 Task: Search for and add eco-friendly products, including a geometric print tote bag and a news paper pencil, to the shopping cart.
Action: Mouse moved to (687, 95)
Screenshot: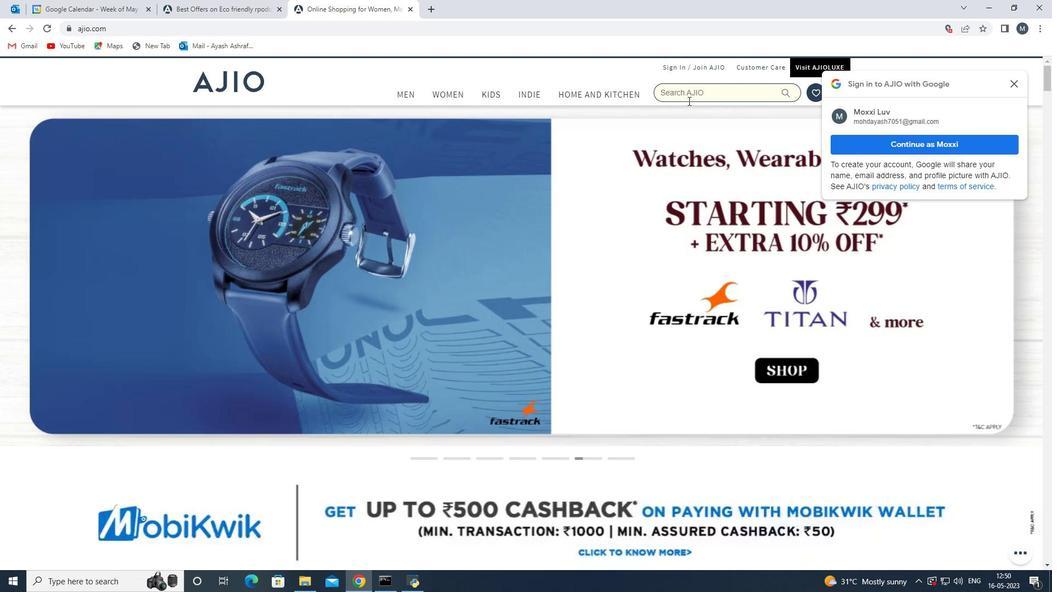 
Action: Mouse pressed left at (687, 95)
Screenshot: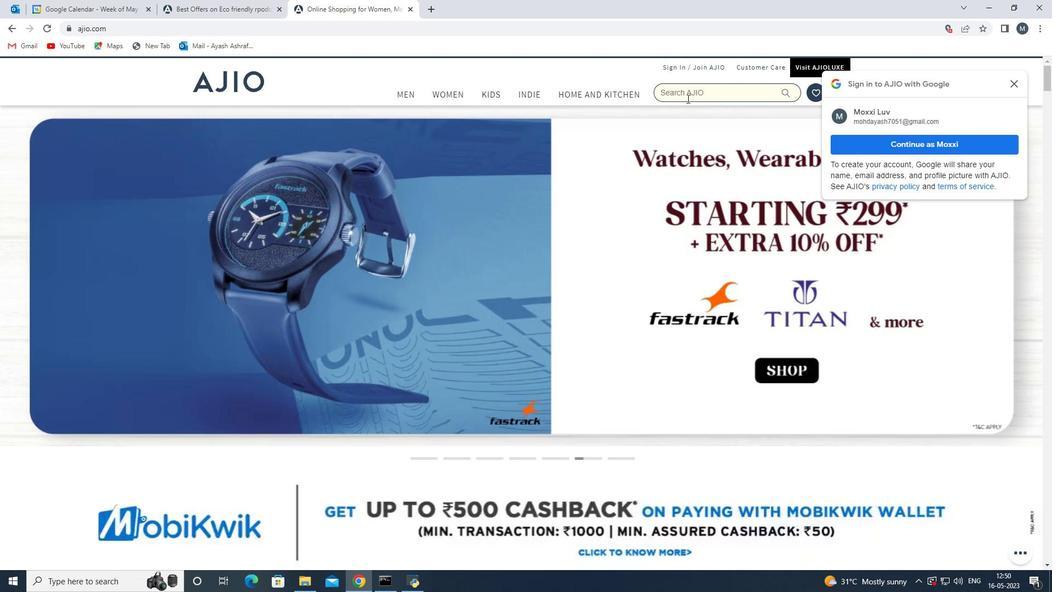 
Action: Mouse moved to (682, 98)
Screenshot: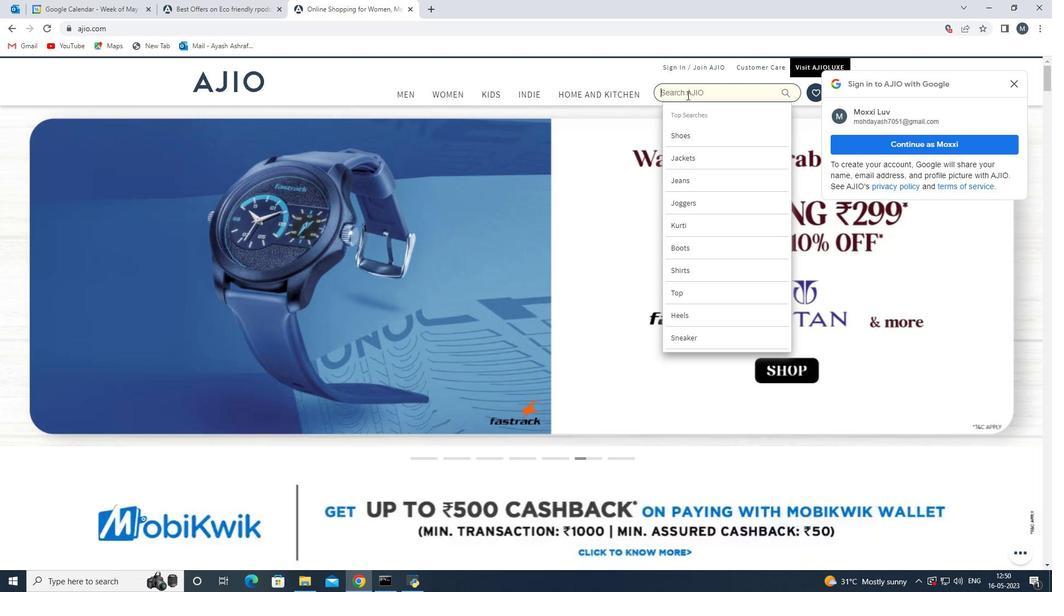 
Action: Key pressed news<Key.space>paperpe
Screenshot: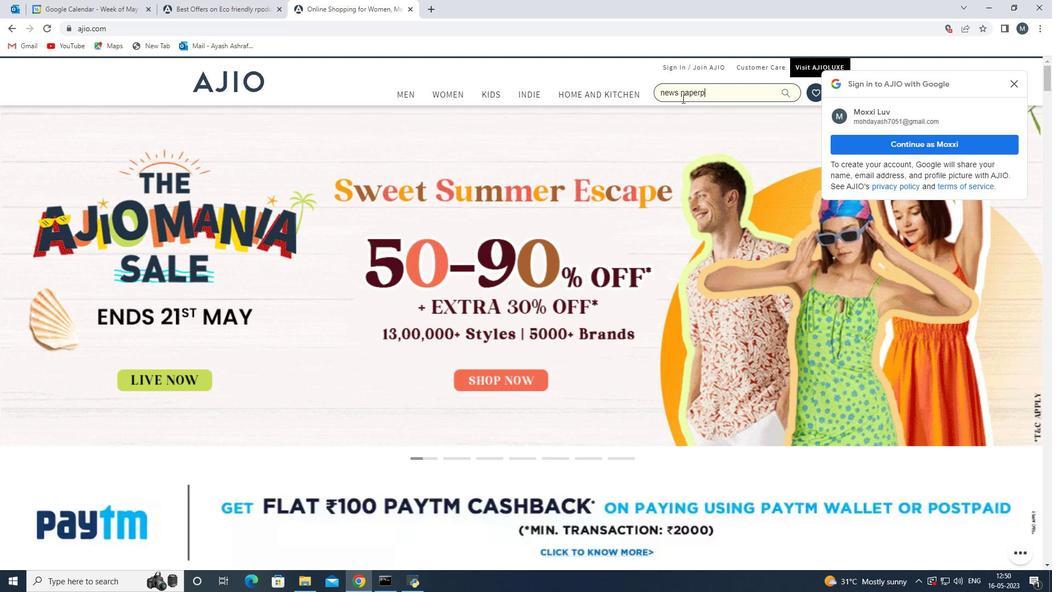 
Action: Mouse moved to (682, 98)
Screenshot: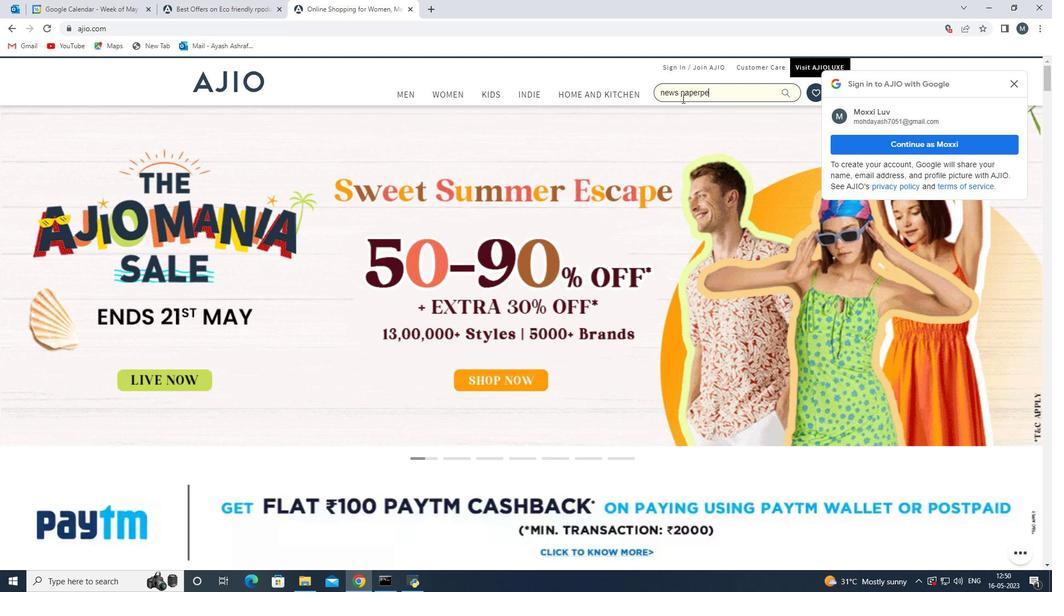 
Action: Key pressed ncil<Key.enter>
Screenshot: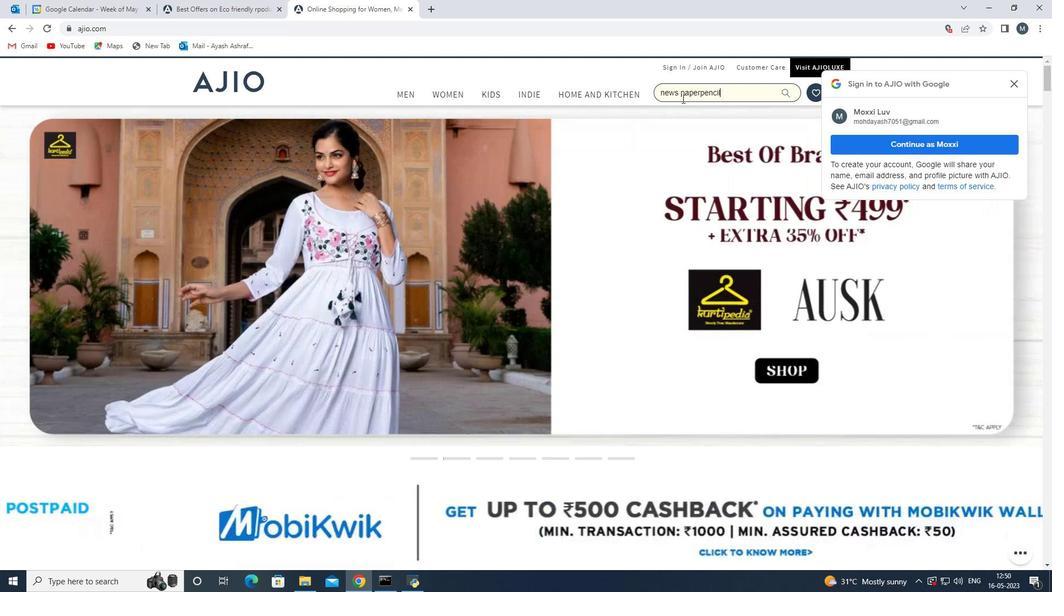 
Action: Mouse moved to (708, 90)
Screenshot: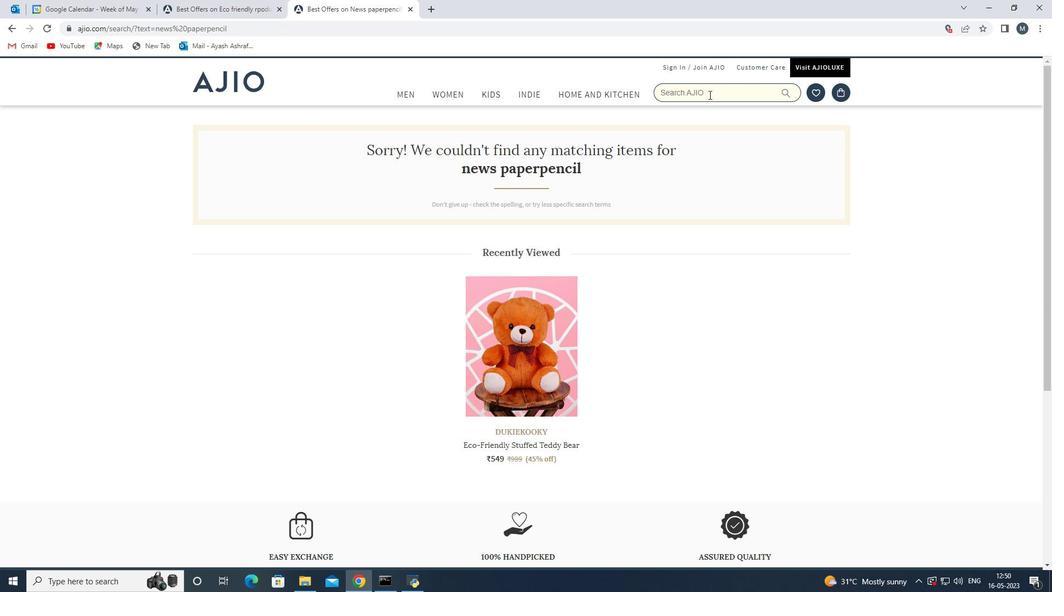 
Action: Mouse pressed left at (708, 90)
Screenshot: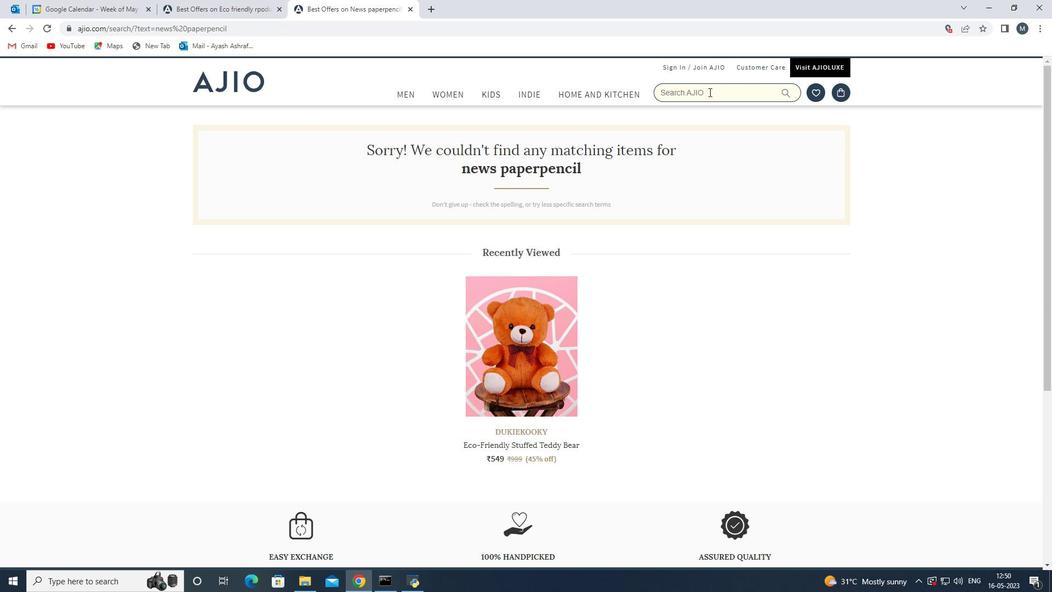 
Action: Key pressed <Key.shift>Eco<Key.space>fre<Key.backspace>iendly<Key.space>products<Key.enter>
Screenshot: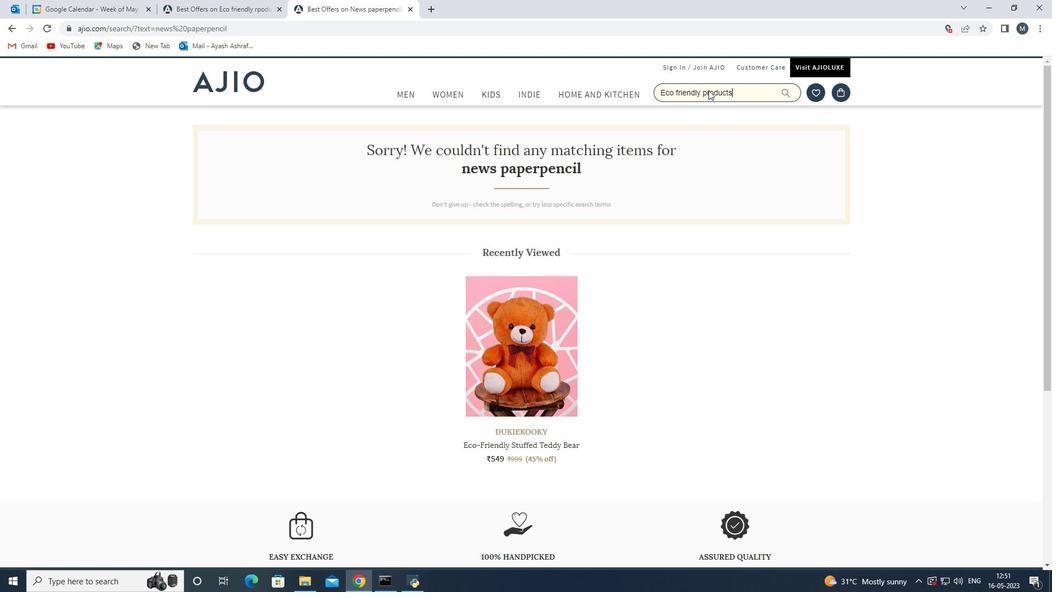 
Action: Mouse moved to (523, 277)
Screenshot: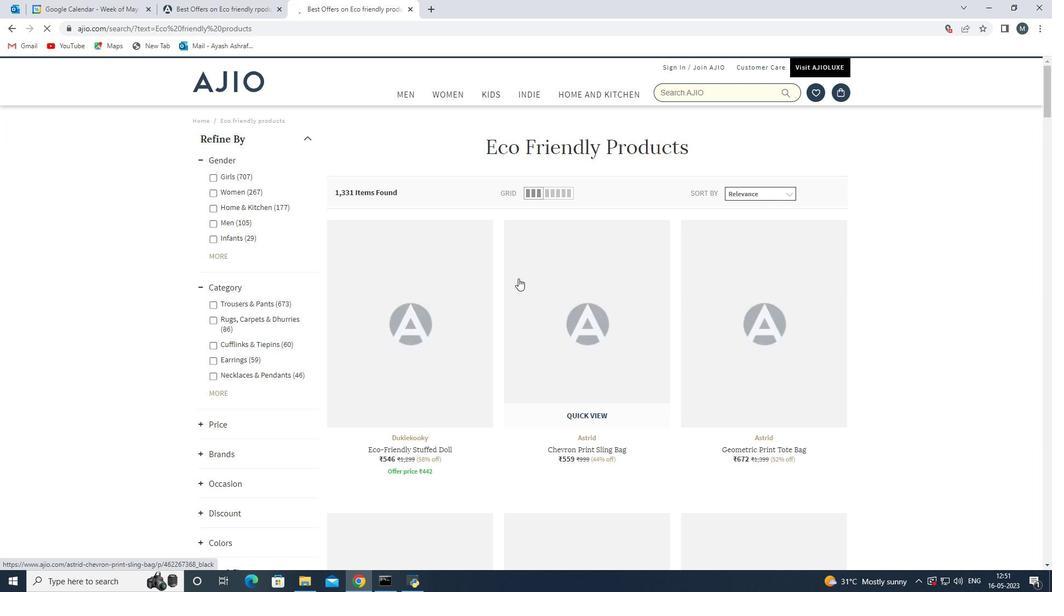 
Action: Mouse scrolled (523, 276) with delta (0, 0)
Screenshot: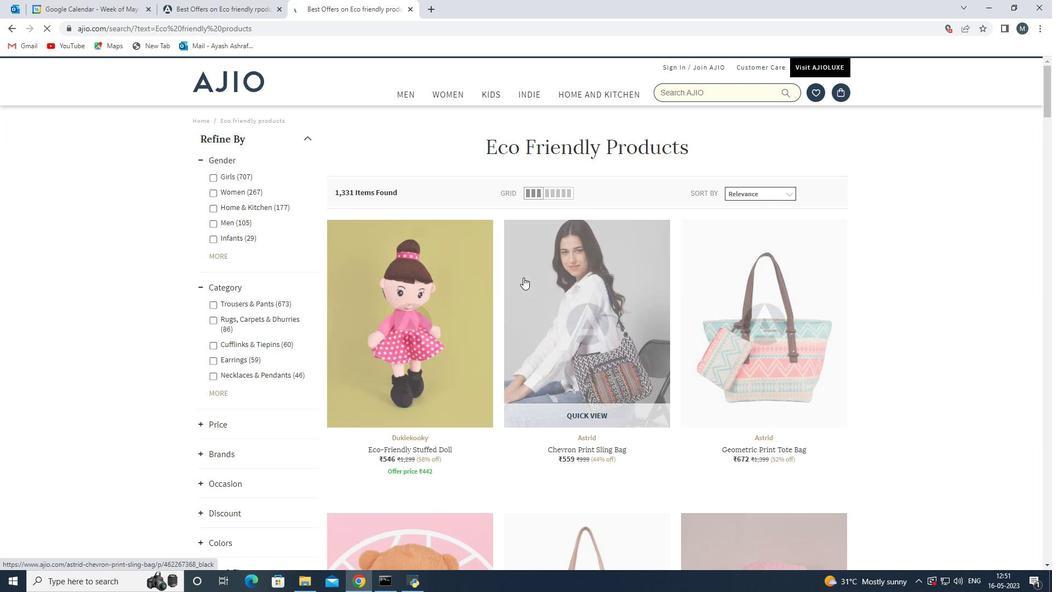 
Action: Mouse moved to (524, 277)
Screenshot: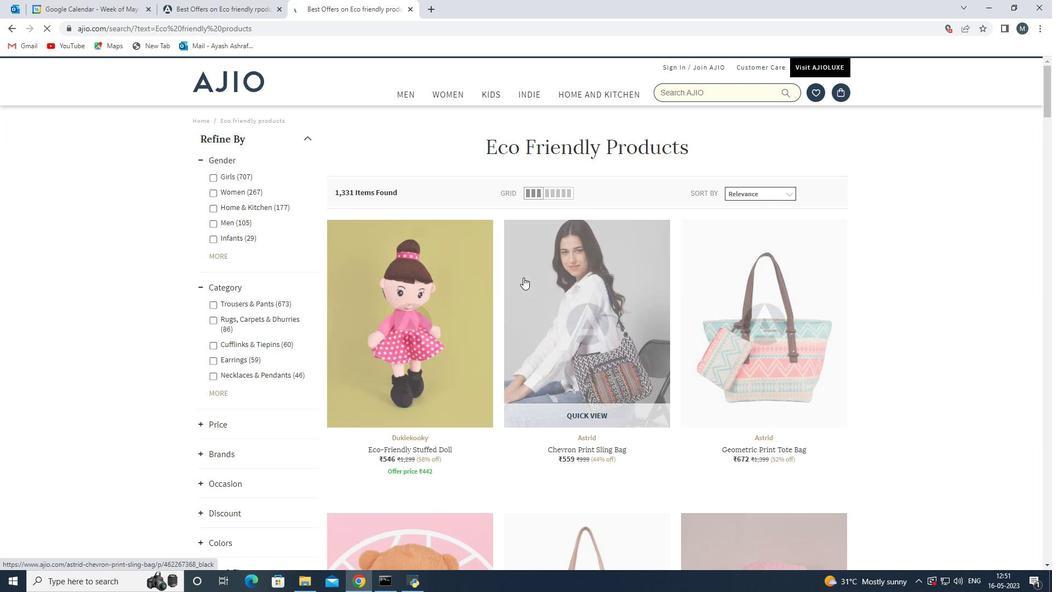 
Action: Mouse scrolled (524, 276) with delta (0, 0)
Screenshot: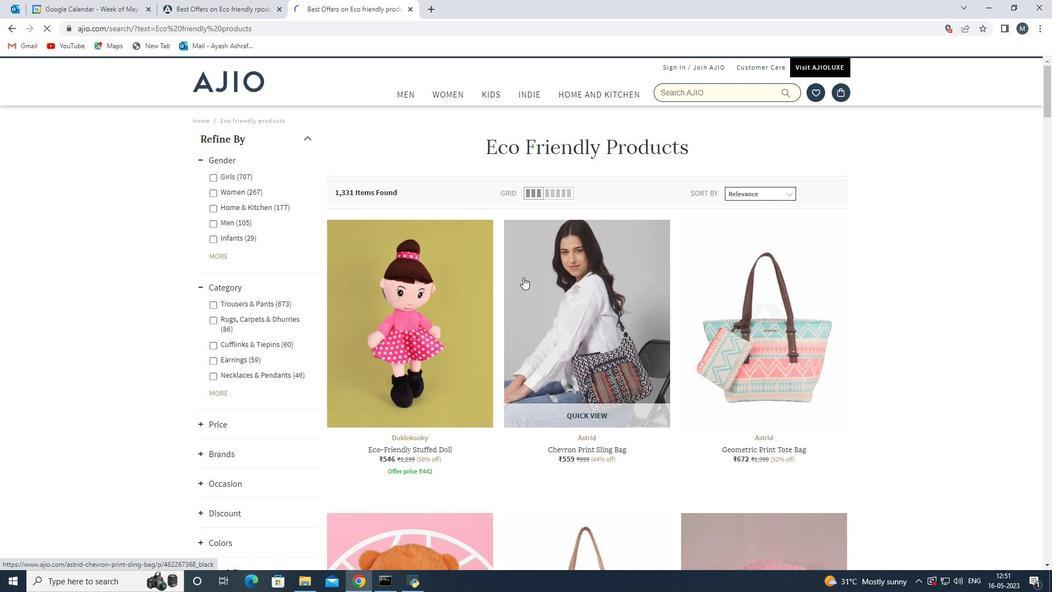 
Action: Mouse moved to (758, 294)
Screenshot: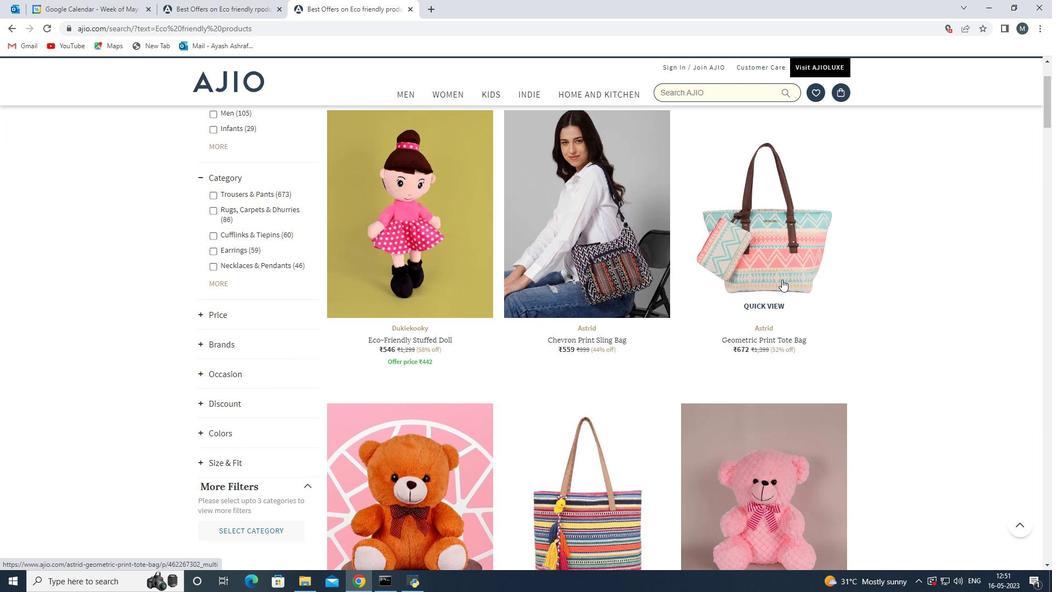 
Action: Mouse scrolled (758, 293) with delta (0, 0)
Screenshot: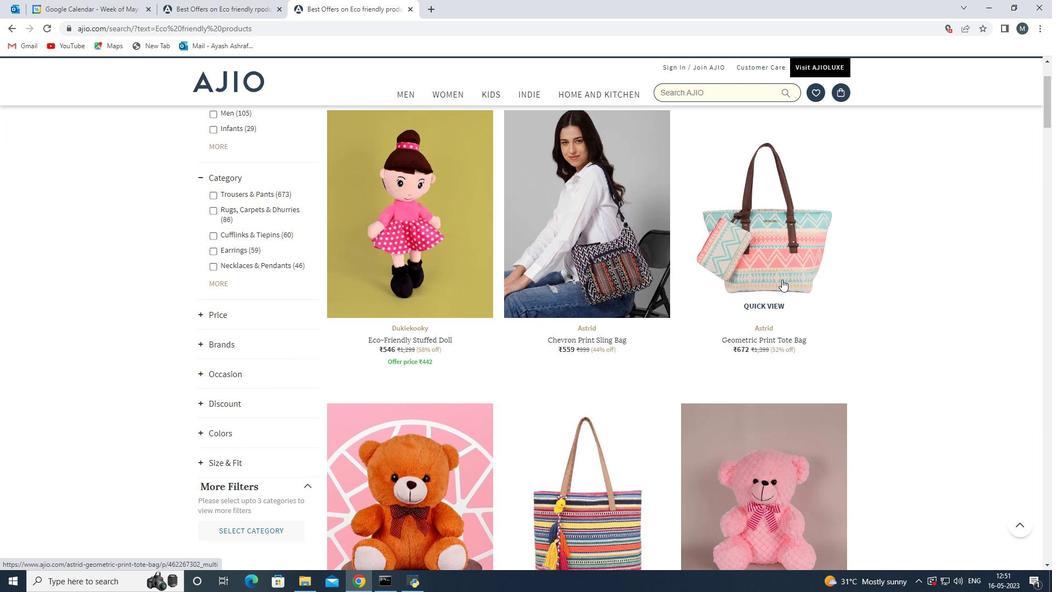 
Action: Mouse moved to (764, 216)
Screenshot: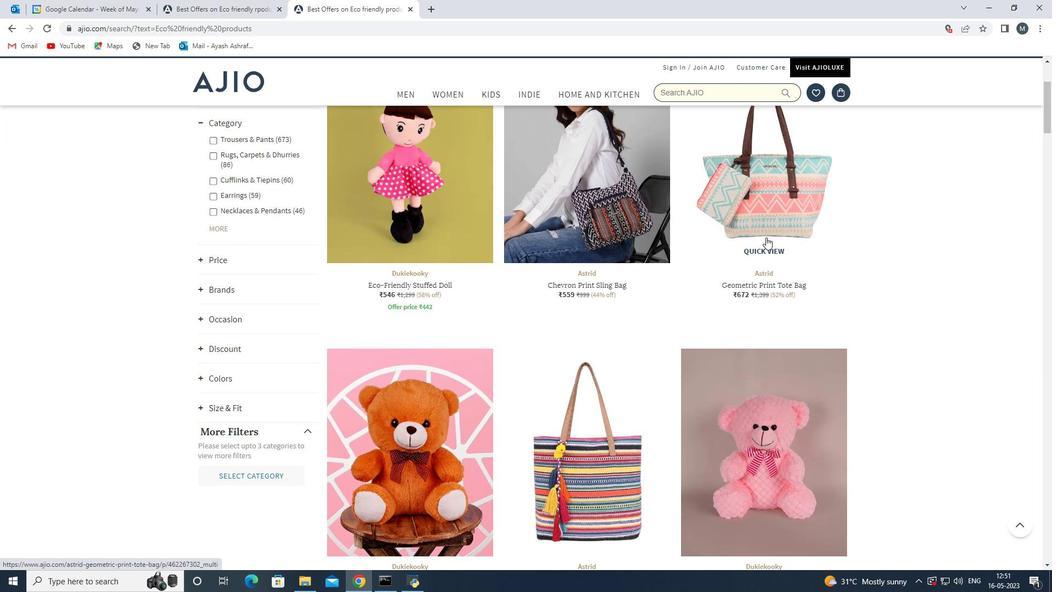 
Action: Mouse pressed left at (764, 216)
Screenshot: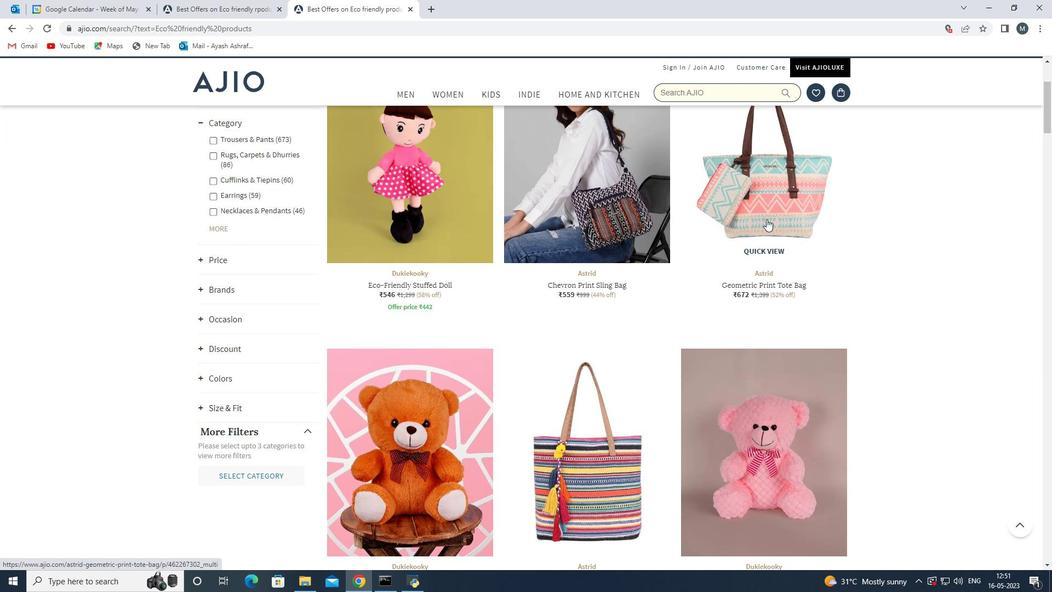 
Action: Mouse moved to (588, 326)
Screenshot: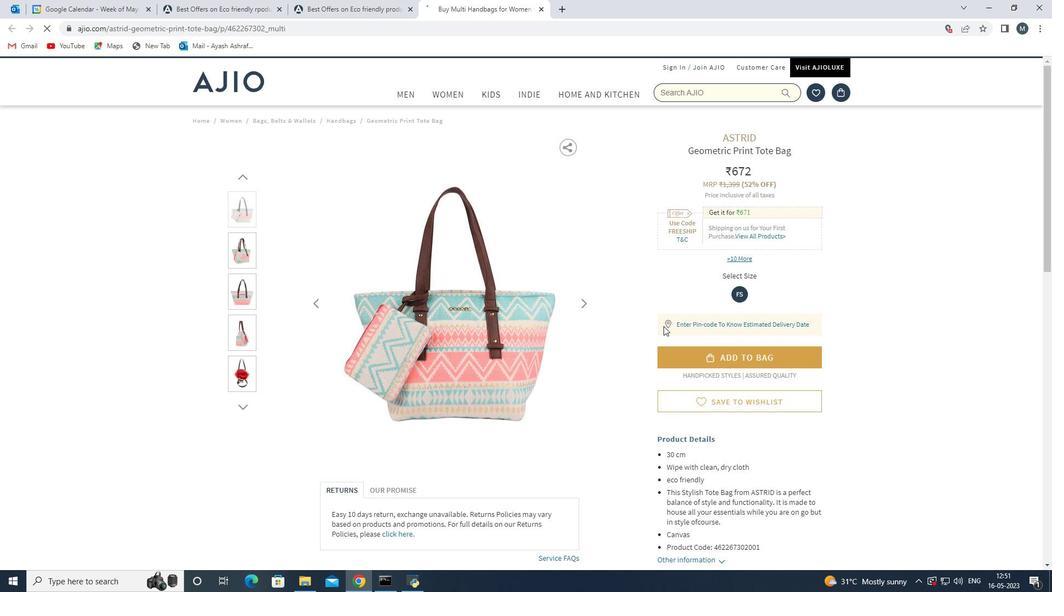 
Action: Mouse scrolled (588, 325) with delta (0, 0)
Screenshot: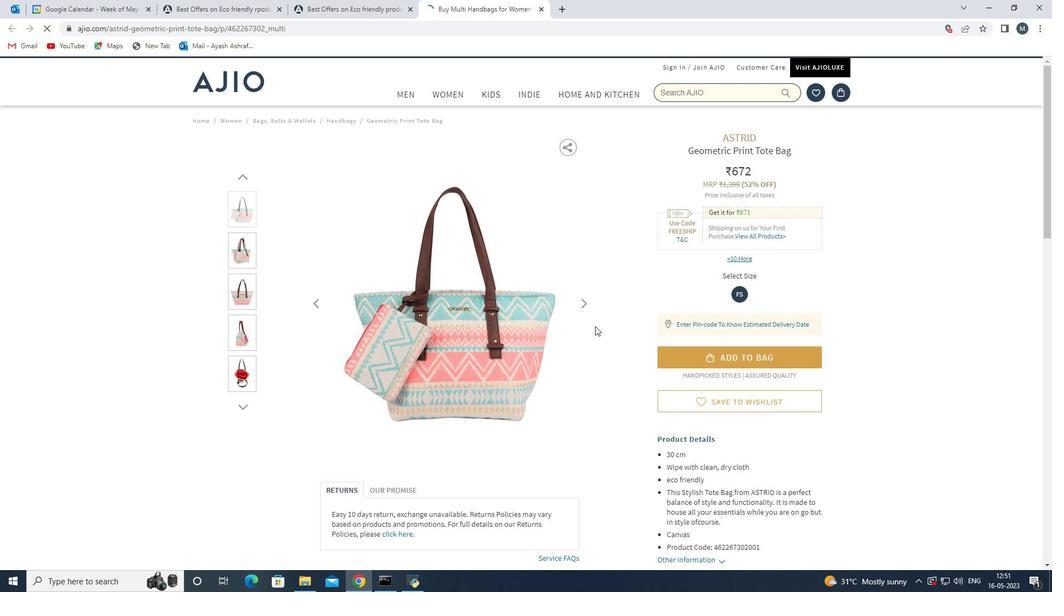 
Action: Mouse scrolled (588, 325) with delta (0, 0)
Screenshot: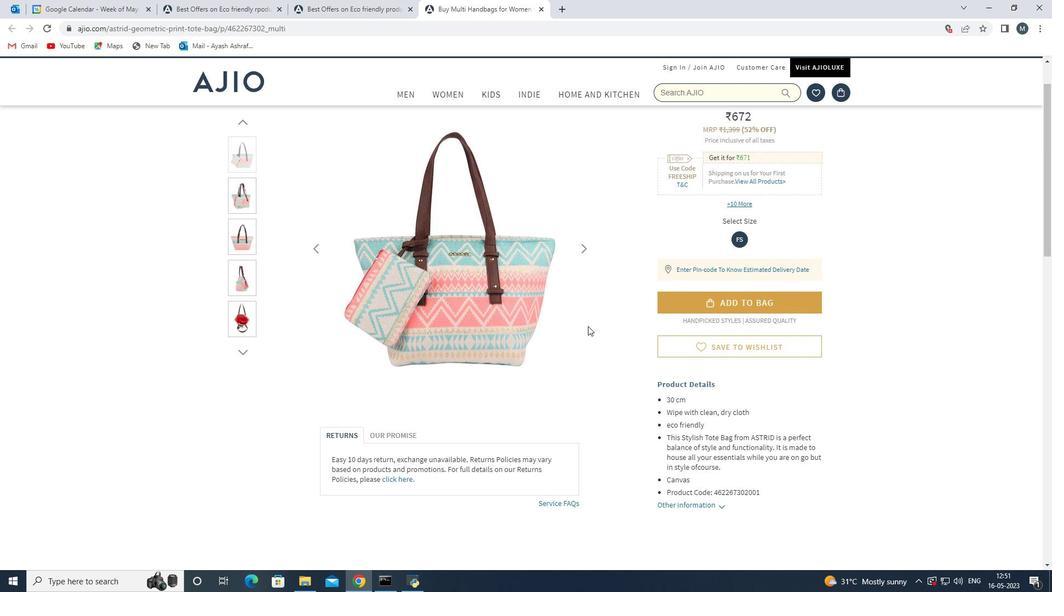 
Action: Mouse scrolled (588, 325) with delta (0, 0)
Screenshot: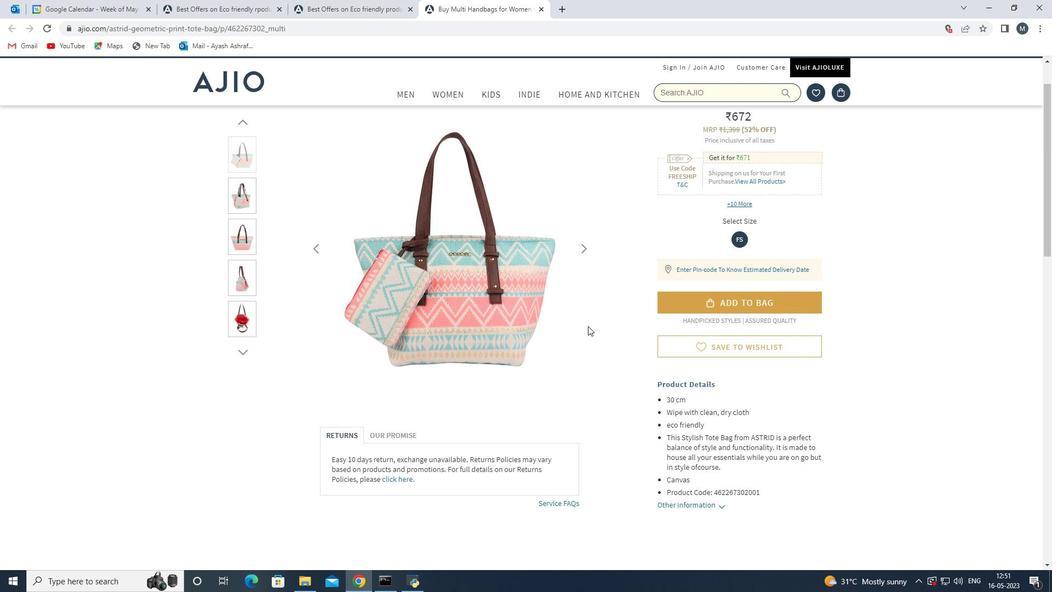
Action: Mouse moved to (565, 337)
Screenshot: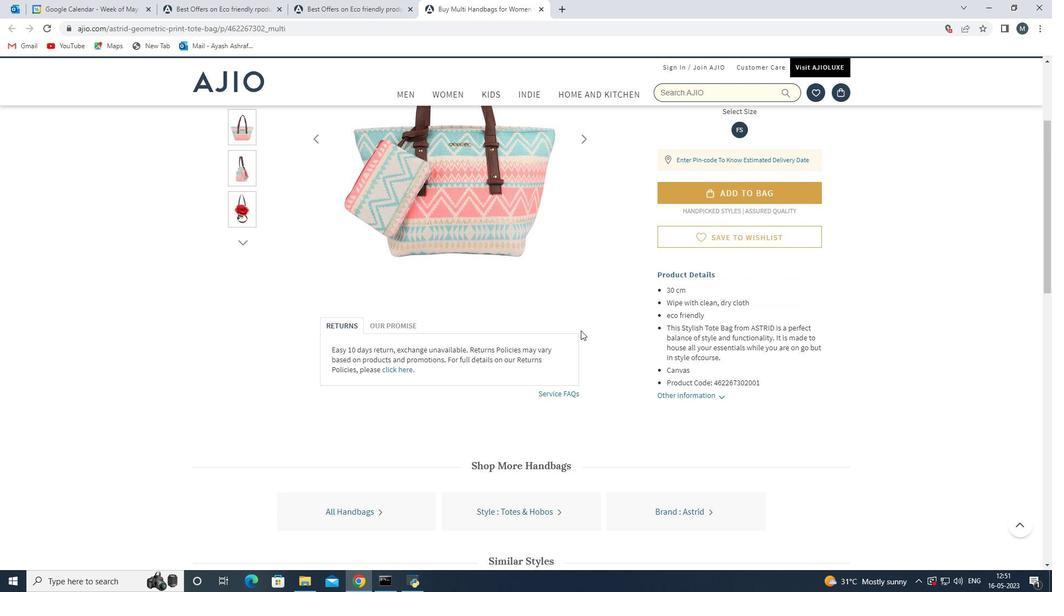 
Action: Mouse scrolled (565, 338) with delta (0, 0)
Screenshot: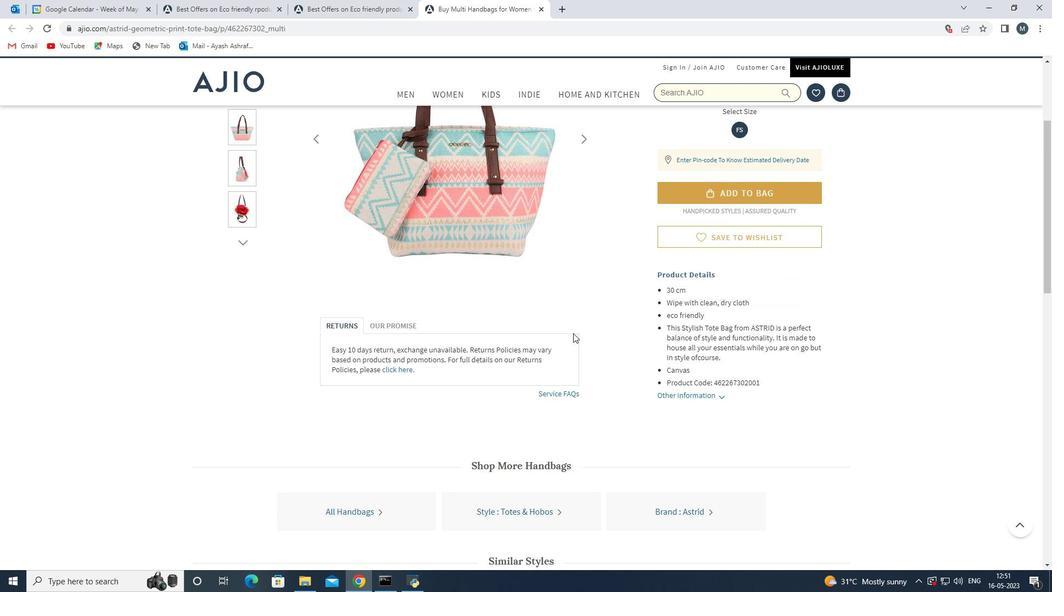 
Action: Mouse scrolled (565, 338) with delta (0, 0)
Screenshot: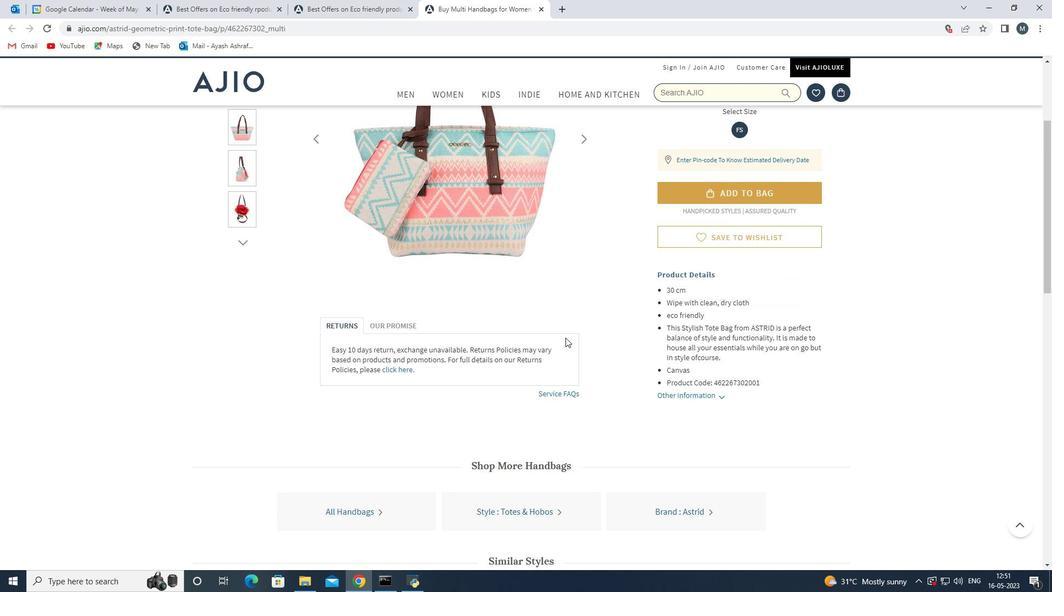 
Action: Mouse moved to (450, 324)
Screenshot: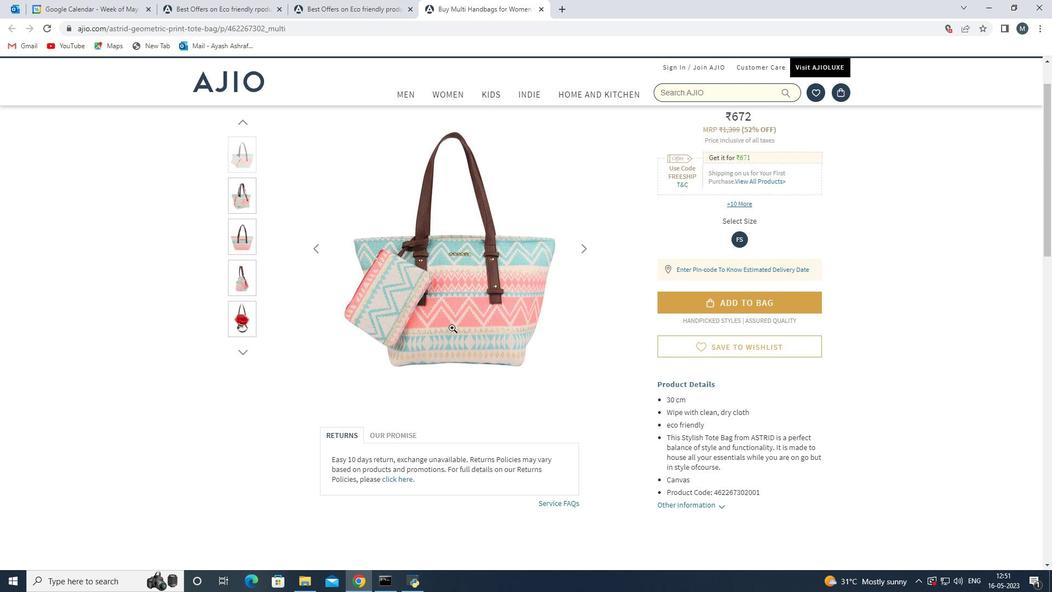 
Action: Mouse pressed left at (450, 324)
Screenshot: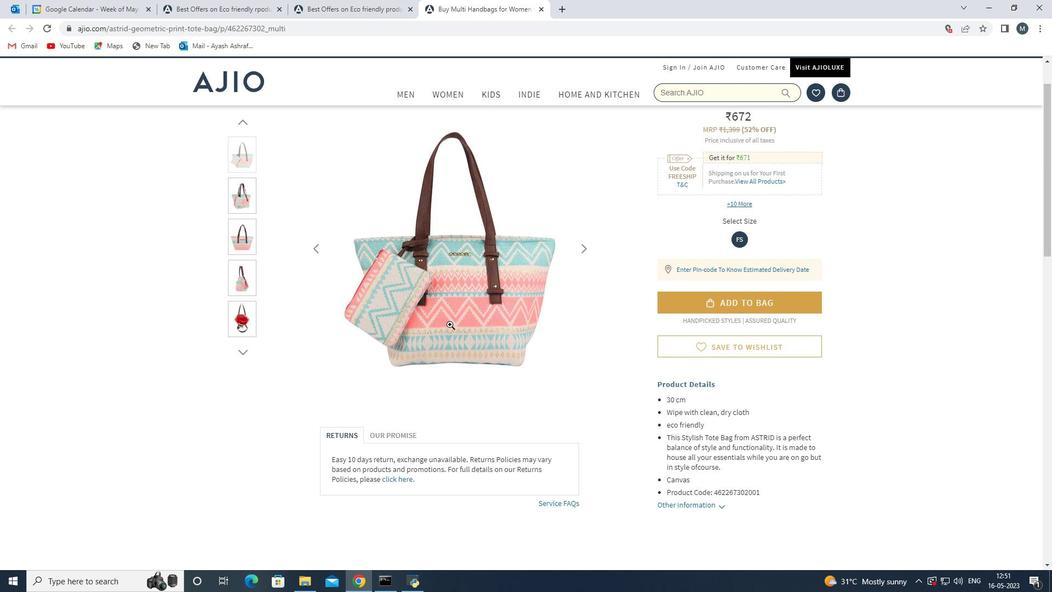 
Action: Mouse moved to (611, 308)
Screenshot: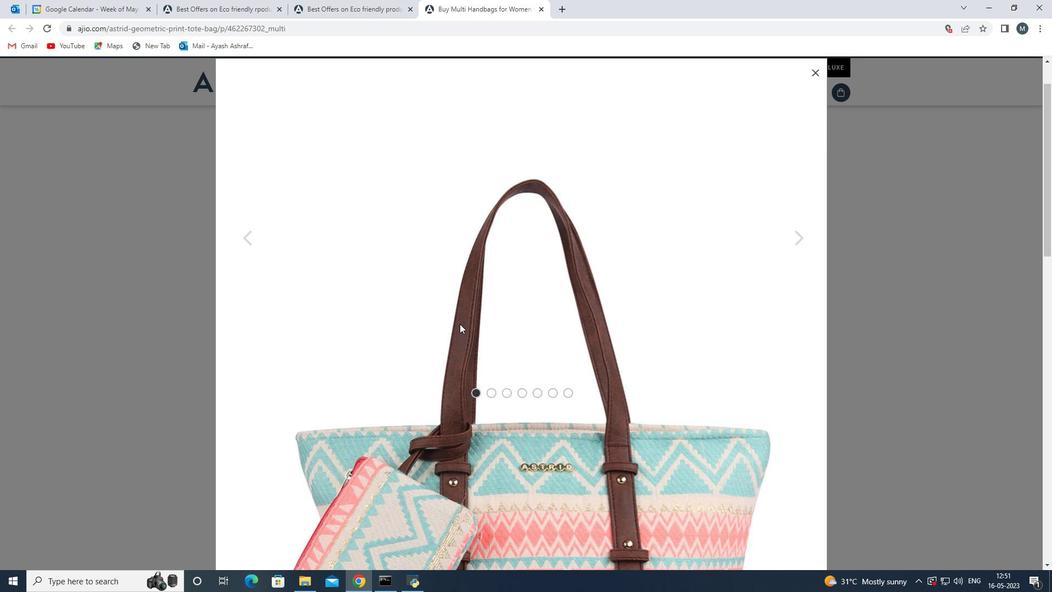 
Action: Mouse scrolled (611, 308) with delta (0, 0)
Screenshot: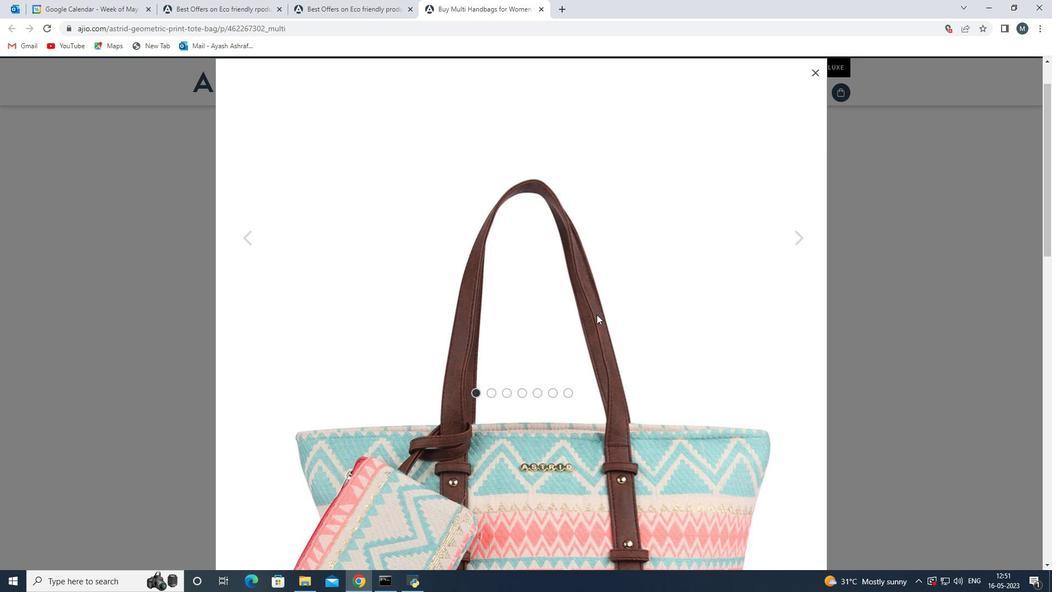 
Action: Mouse scrolled (611, 308) with delta (0, 0)
Screenshot: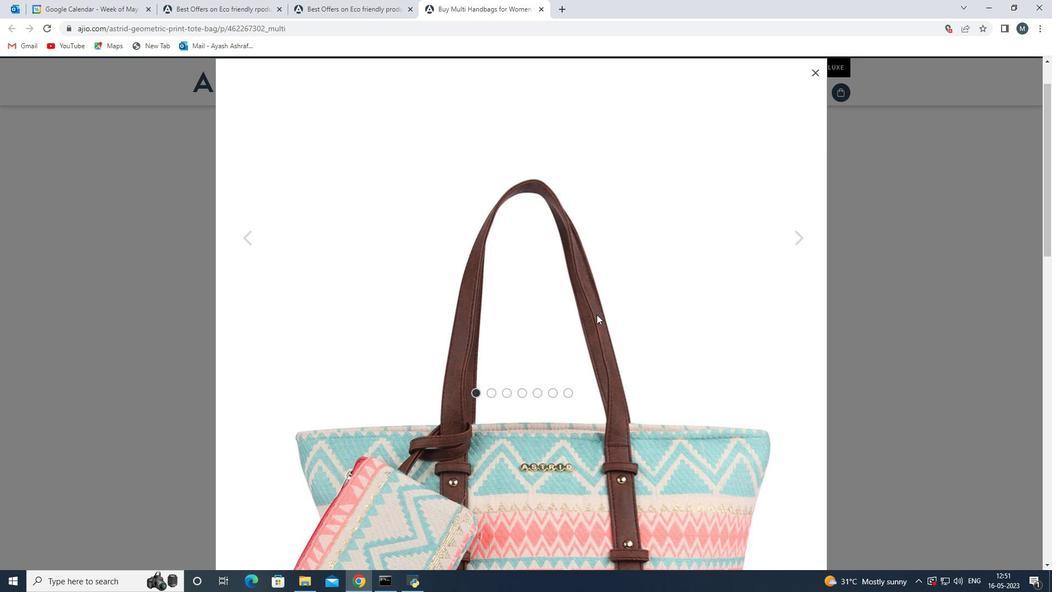 
Action: Mouse scrolled (611, 308) with delta (0, 0)
Screenshot: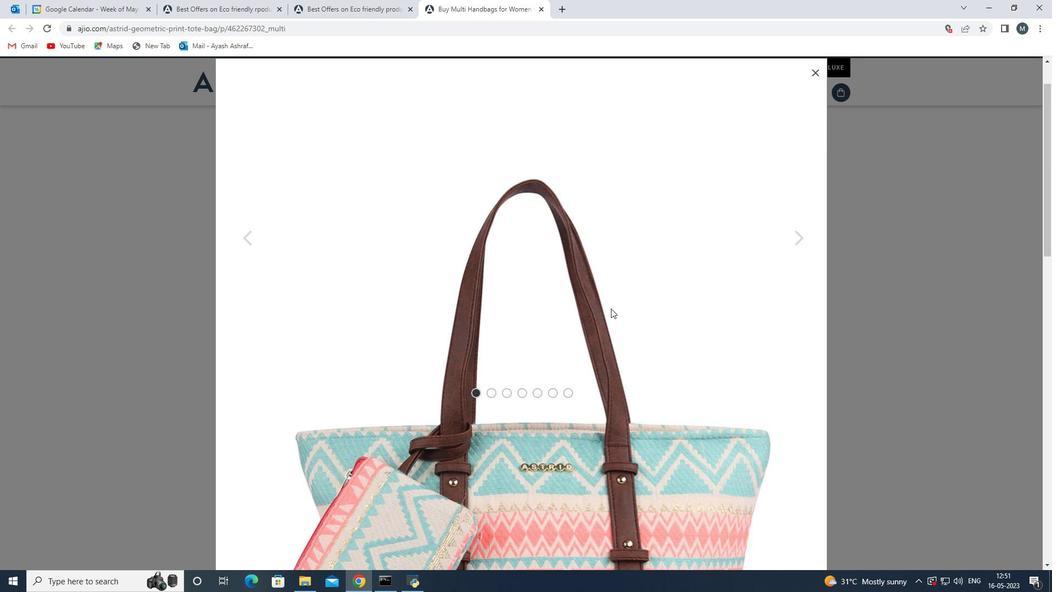 
Action: Mouse scrolled (611, 308) with delta (0, 0)
Screenshot: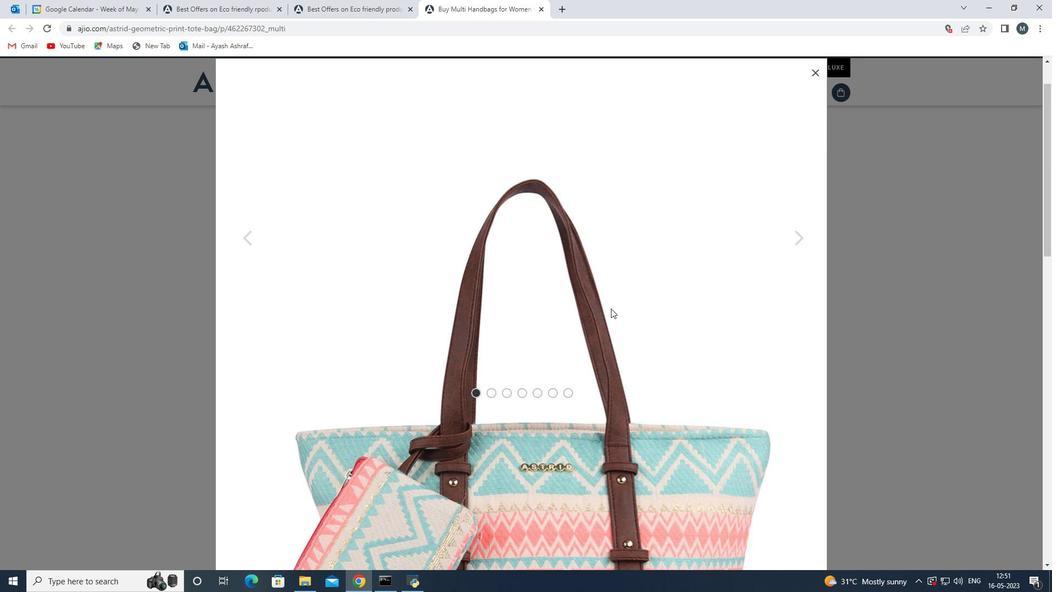 
Action: Mouse scrolled (611, 308) with delta (0, 0)
Screenshot: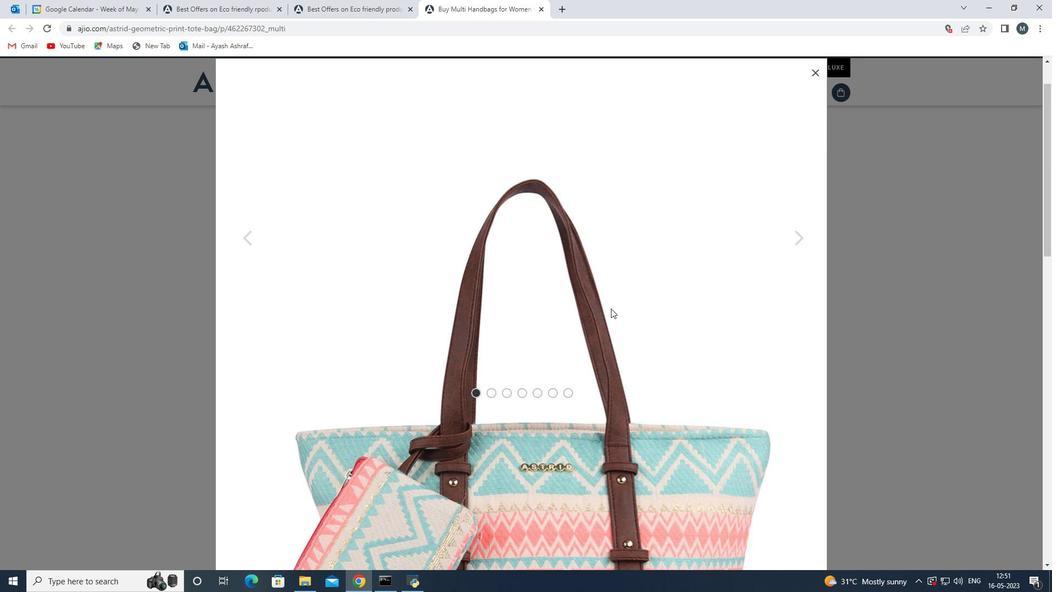 
Action: Mouse moved to (797, 237)
Screenshot: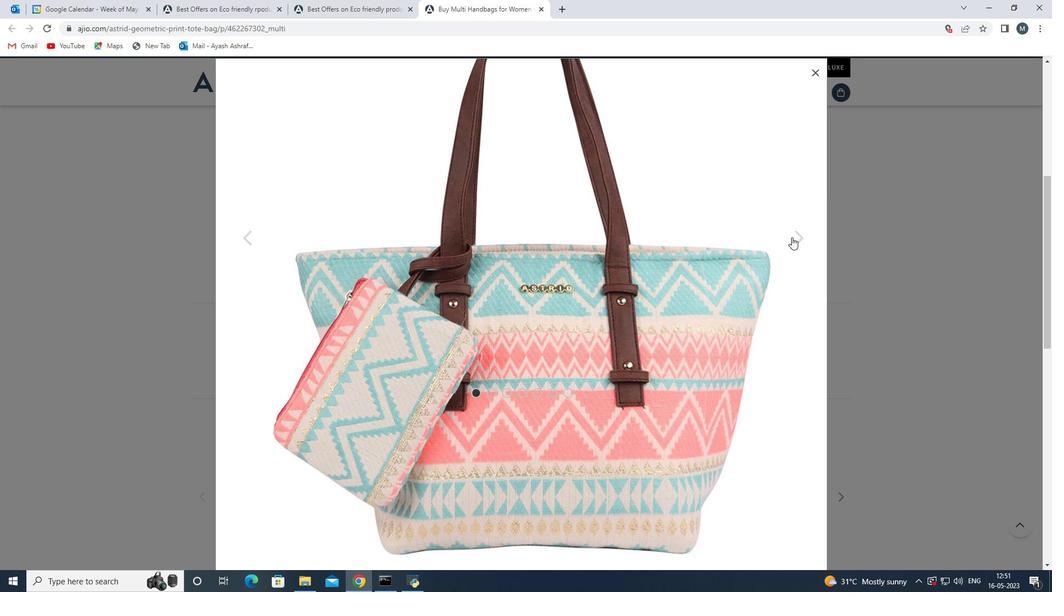 
Action: Mouse pressed left at (797, 237)
Screenshot: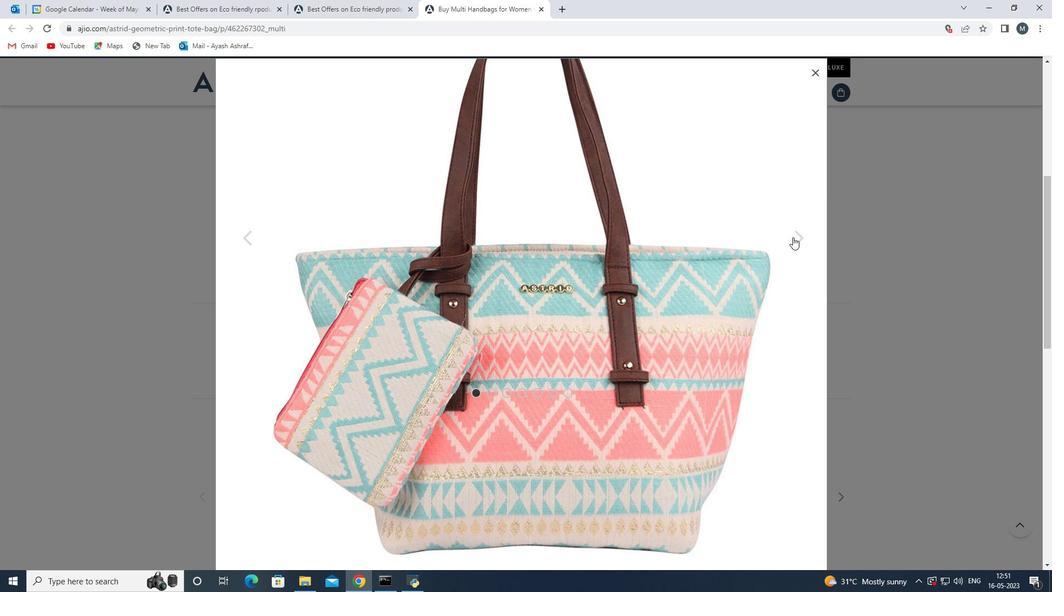 
Action: Mouse moved to (790, 232)
Screenshot: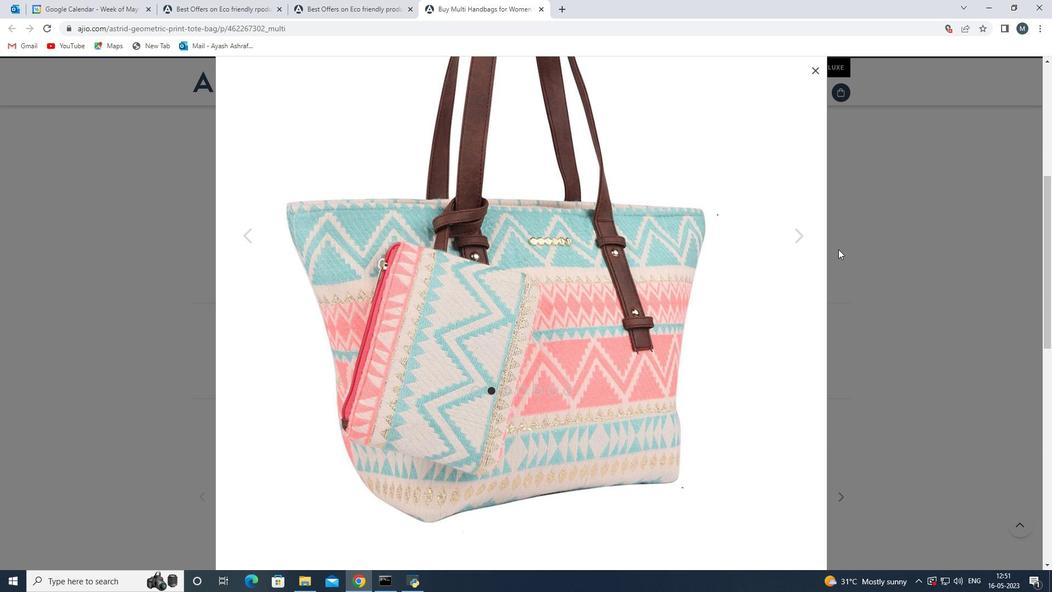 
Action: Mouse pressed left at (790, 232)
Screenshot: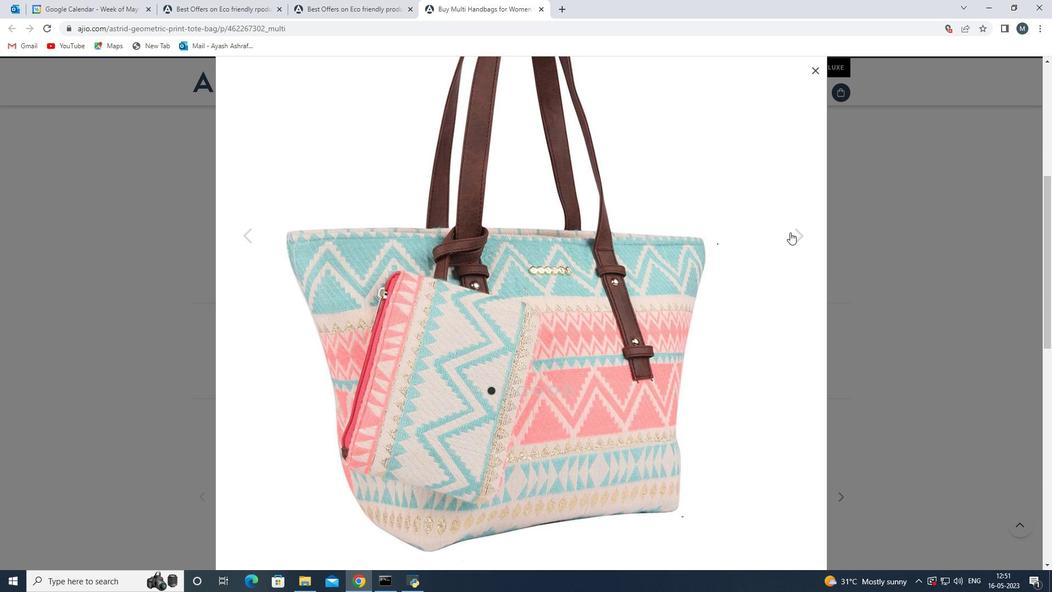 
Action: Mouse moved to (798, 234)
Screenshot: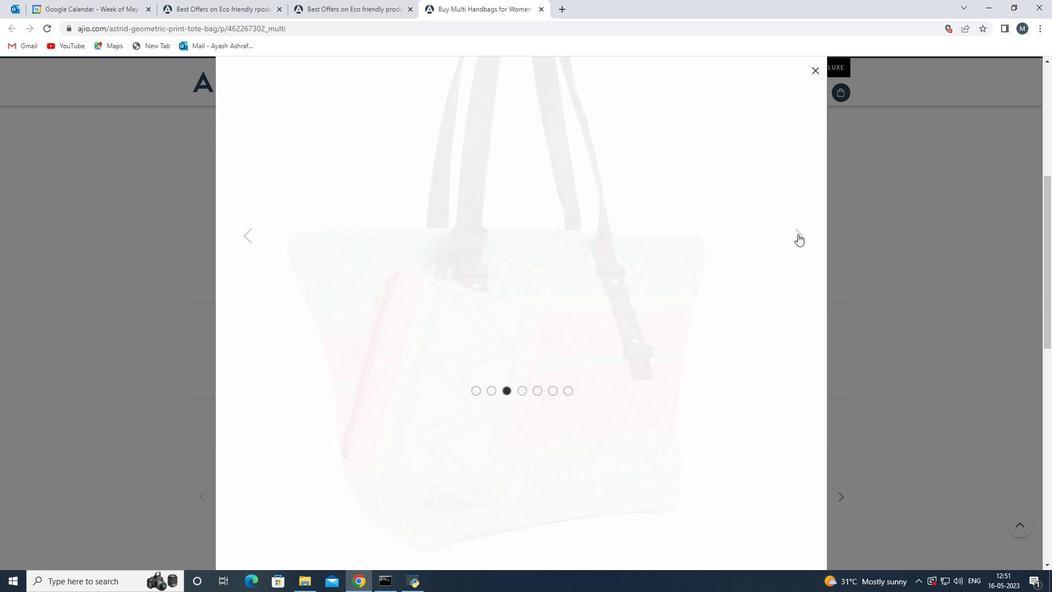 
Action: Mouse pressed left at (798, 234)
Screenshot: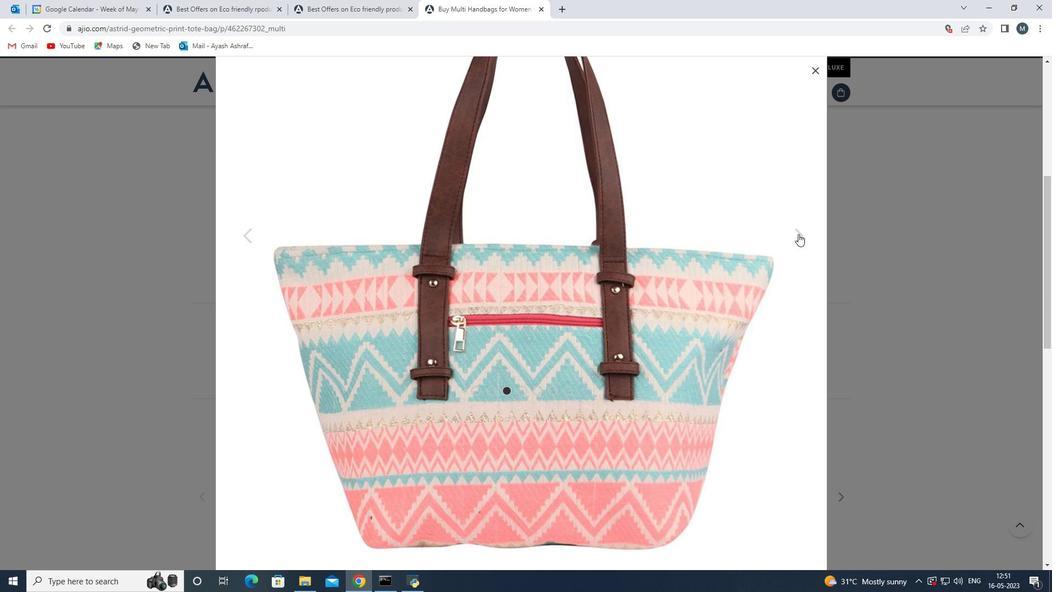 
Action: Mouse moved to (815, 68)
Screenshot: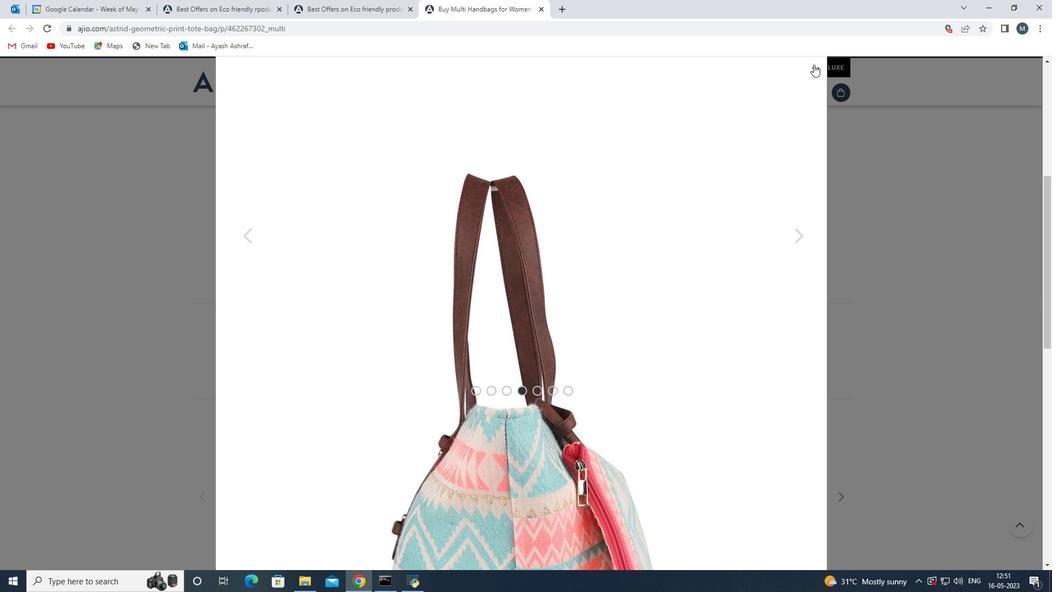 
Action: Mouse pressed left at (815, 68)
Screenshot: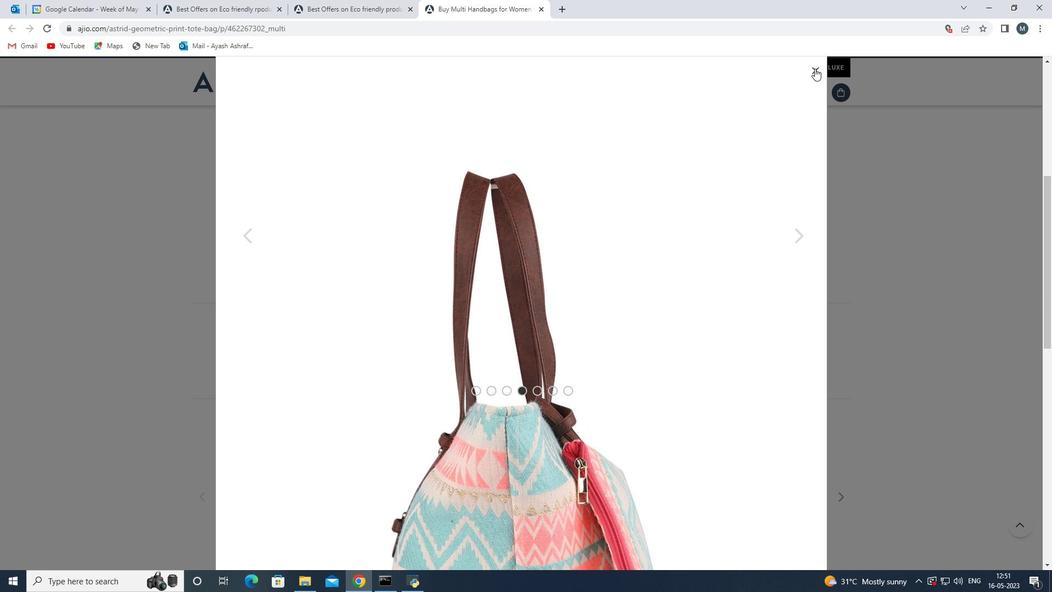 
Action: Mouse moved to (656, 410)
Screenshot: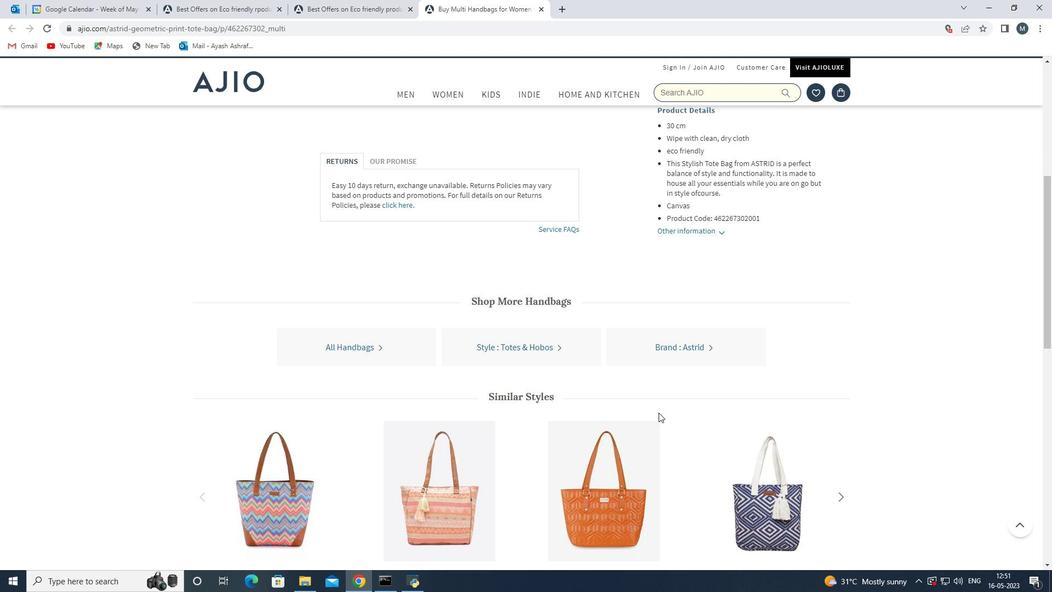 
Action: Mouse scrolled (656, 411) with delta (0, 0)
Screenshot: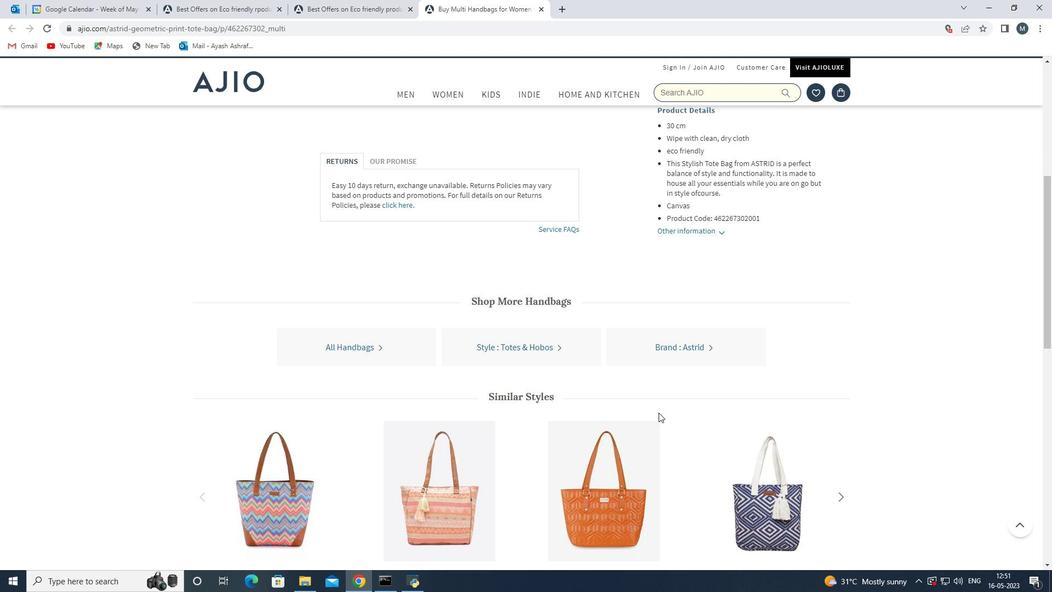 
Action: Mouse moved to (656, 410)
Screenshot: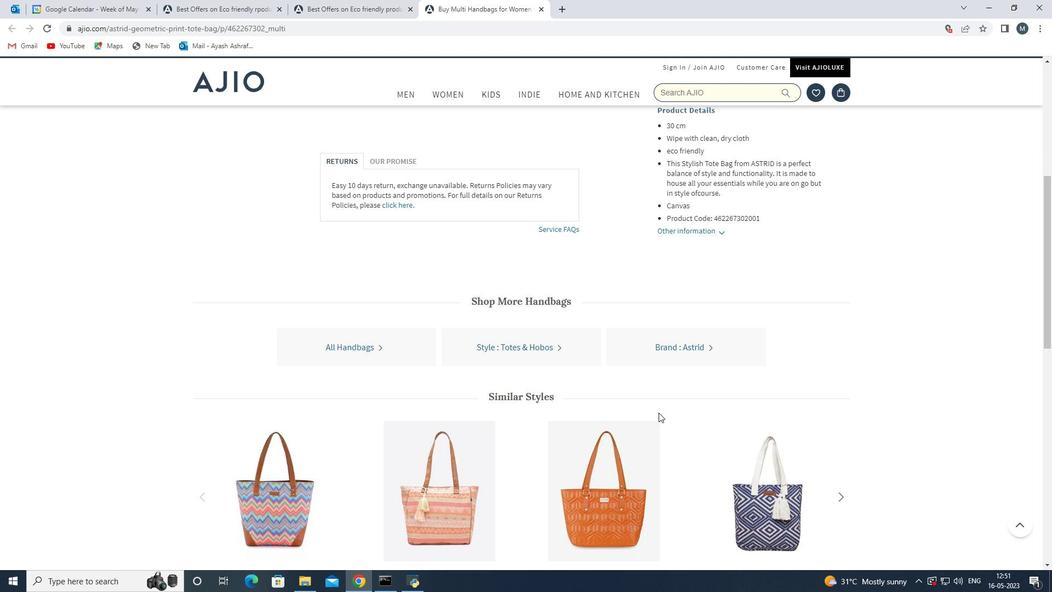 
Action: Mouse scrolled (656, 411) with delta (0, 0)
Screenshot: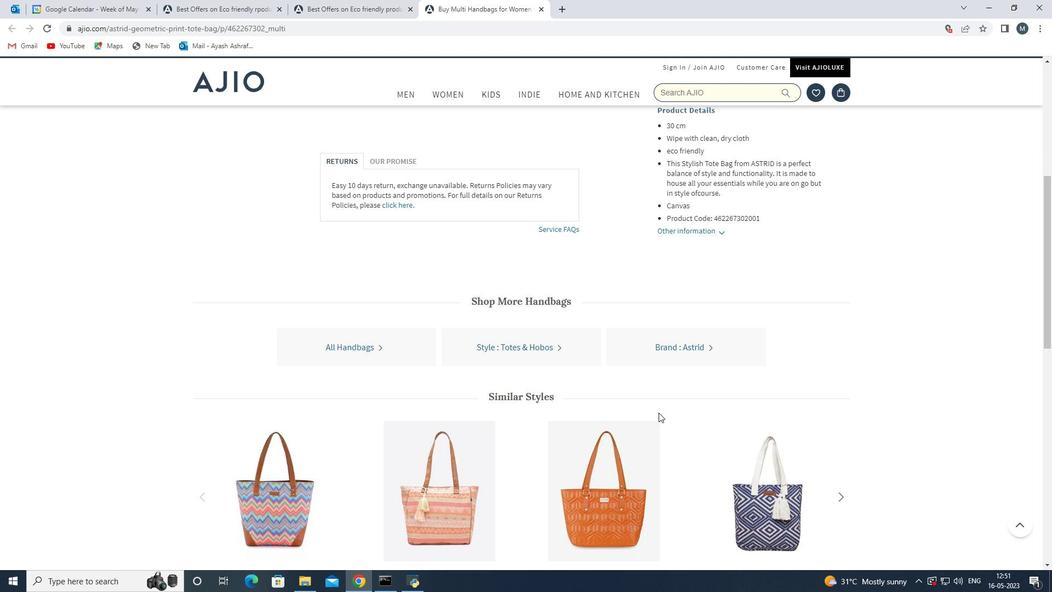 
Action: Mouse scrolled (656, 411) with delta (0, 0)
Screenshot: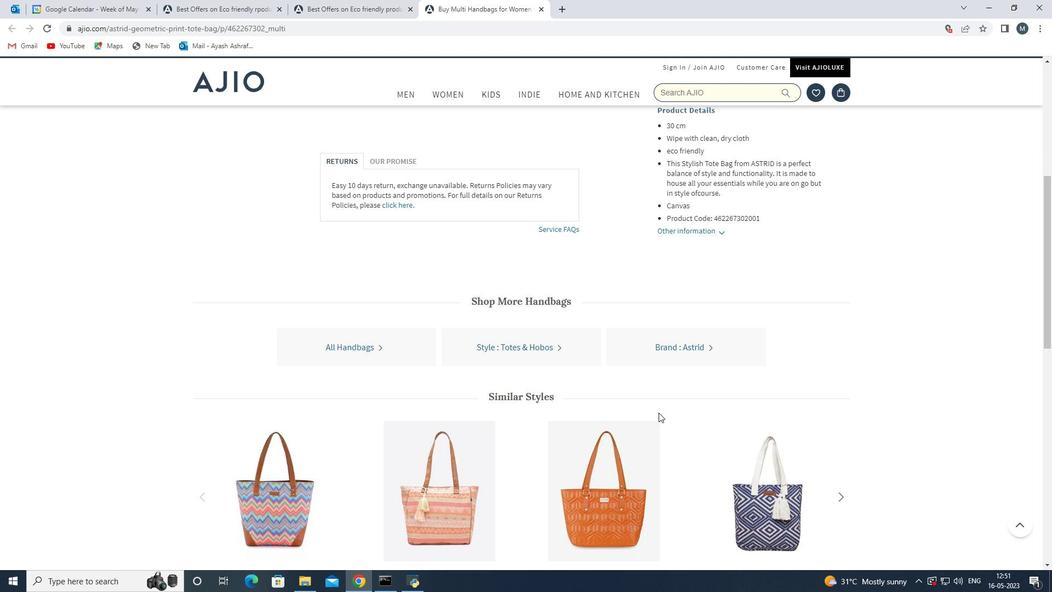
Action: Mouse moved to (656, 410)
Screenshot: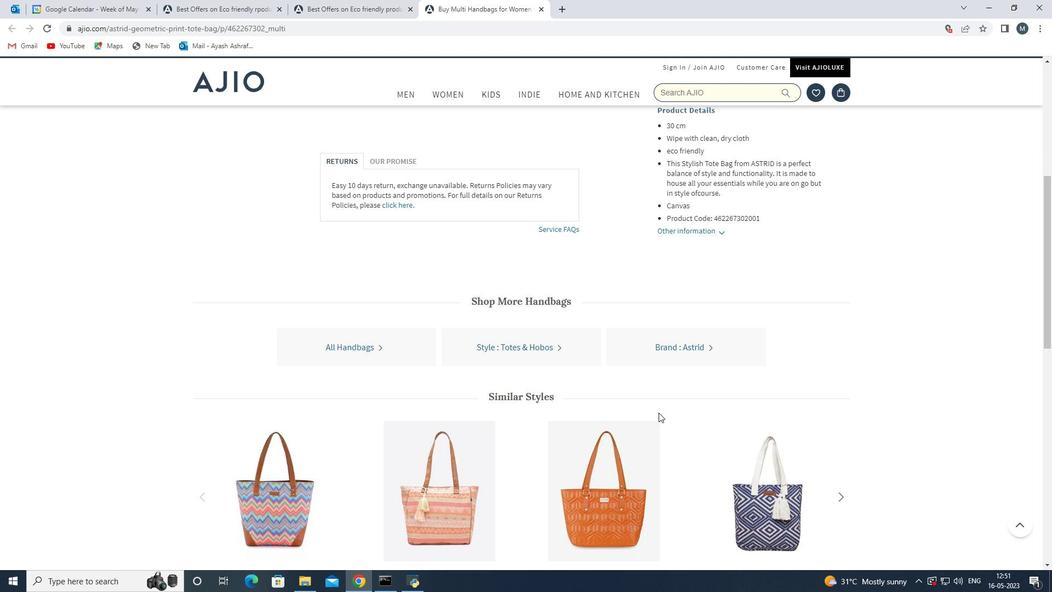 
Action: Mouse scrolled (656, 410) with delta (0, 0)
Screenshot: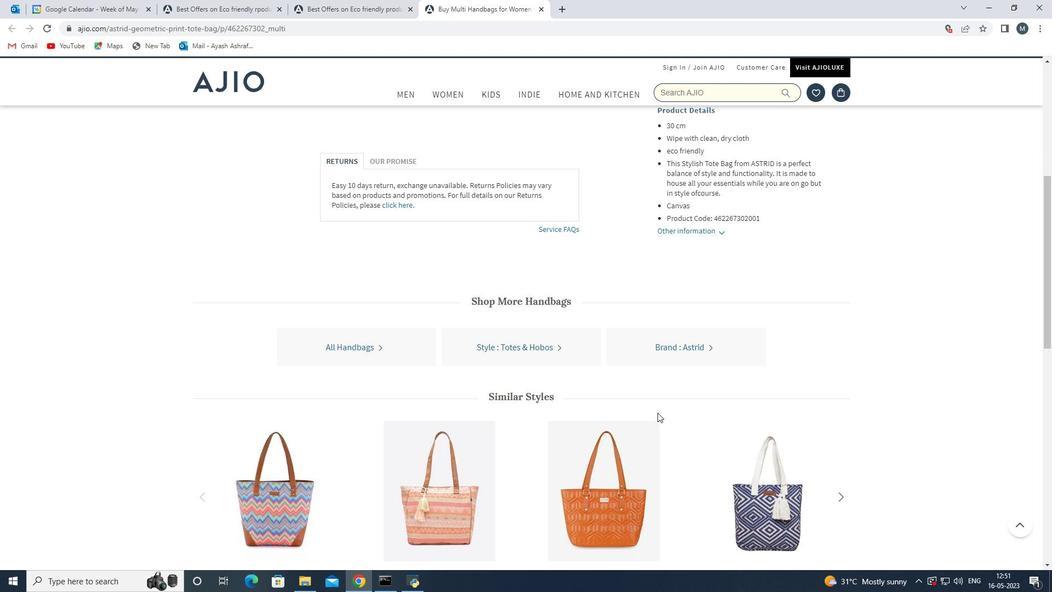 
Action: Mouse moved to (736, 249)
Screenshot: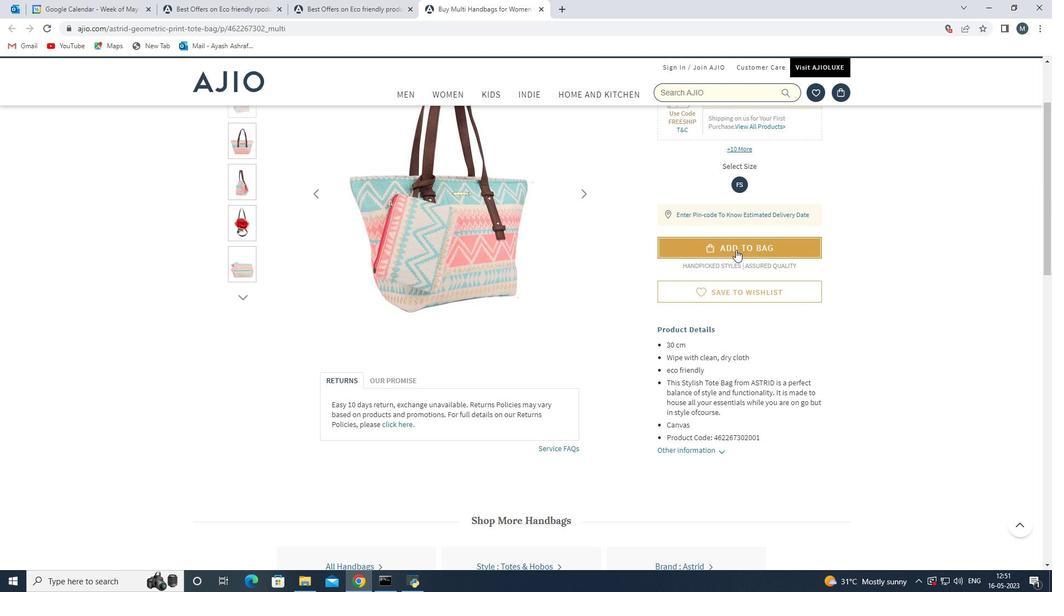 
Action: Mouse pressed left at (736, 249)
Screenshot: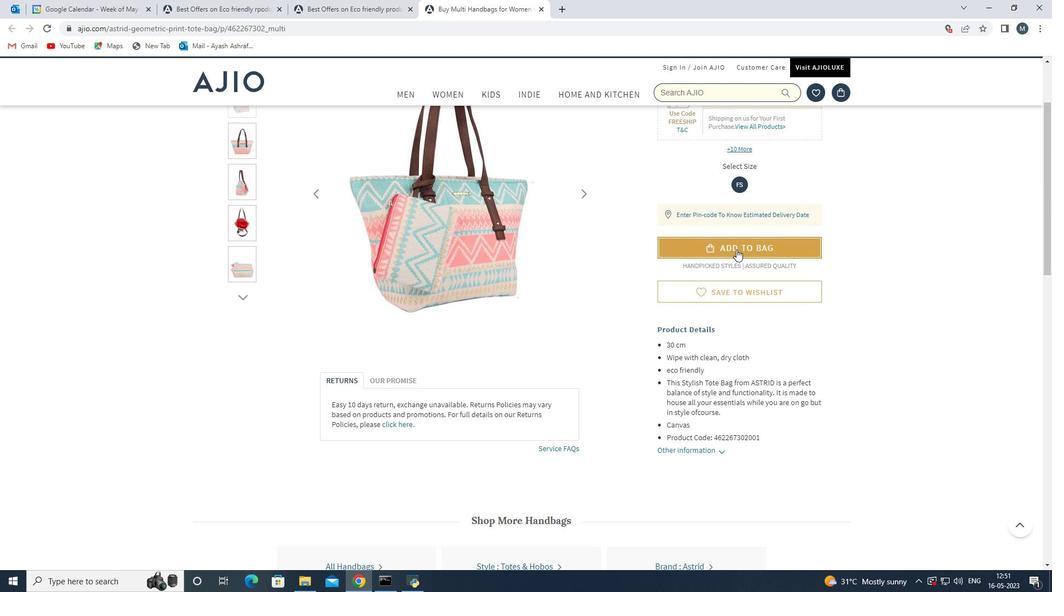 
Action: Mouse moved to (765, 334)
Screenshot: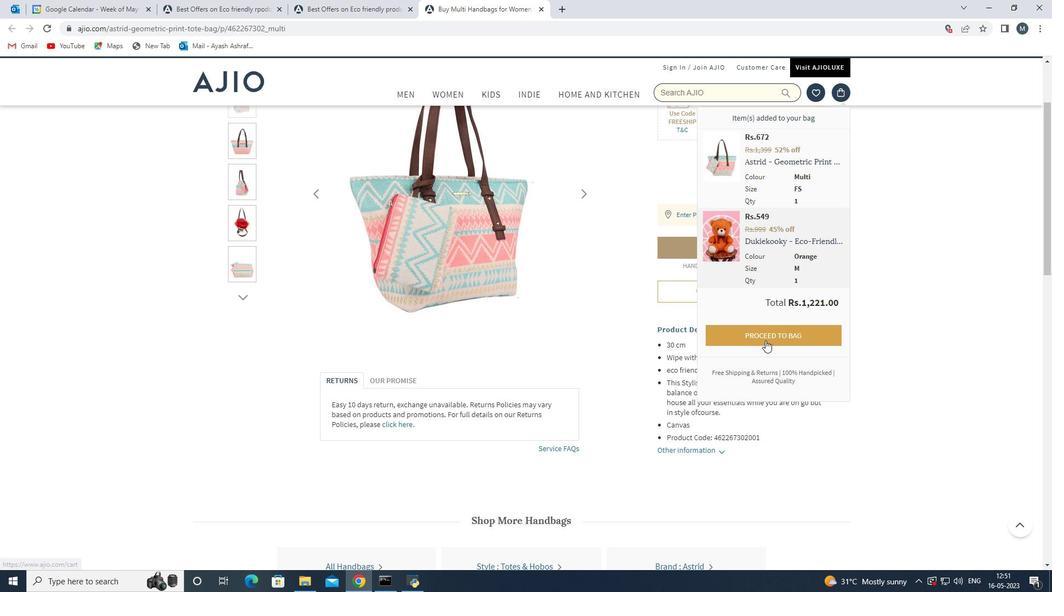 
Action: Mouse pressed left at (765, 334)
Screenshot: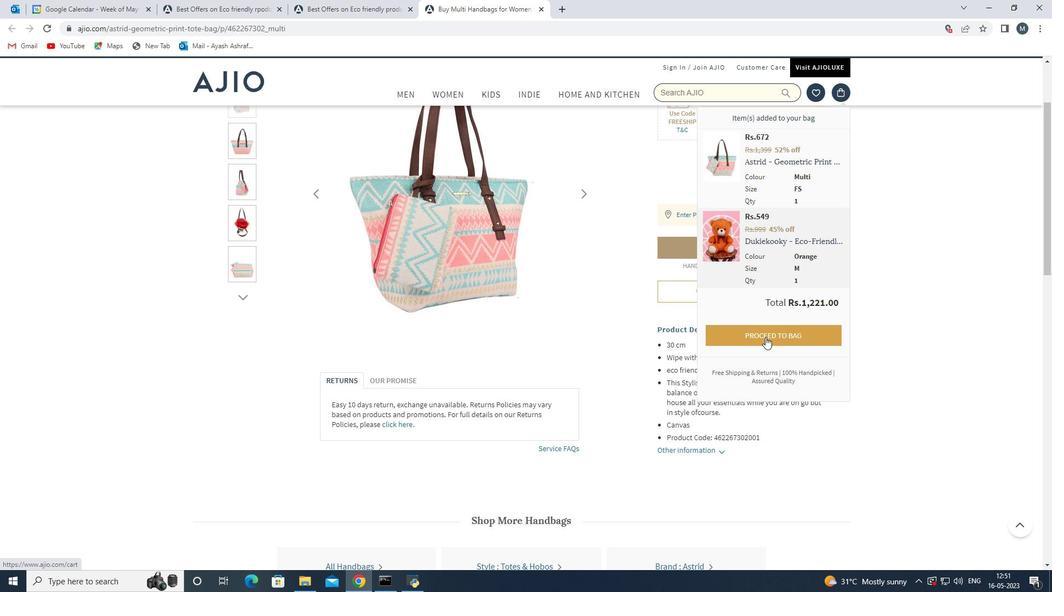 
Action: Mouse moved to (554, 439)
Screenshot: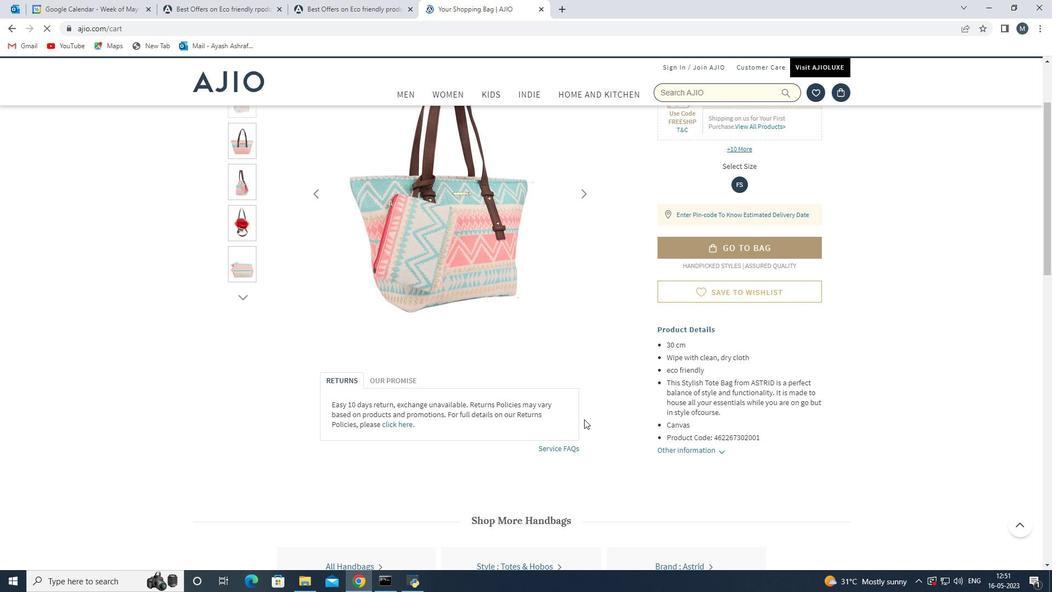 
